 Task: Use Cartoon Cymbal Hit Effect in this video Movie B.mp4
Action: Mouse moved to (295, 119)
Screenshot: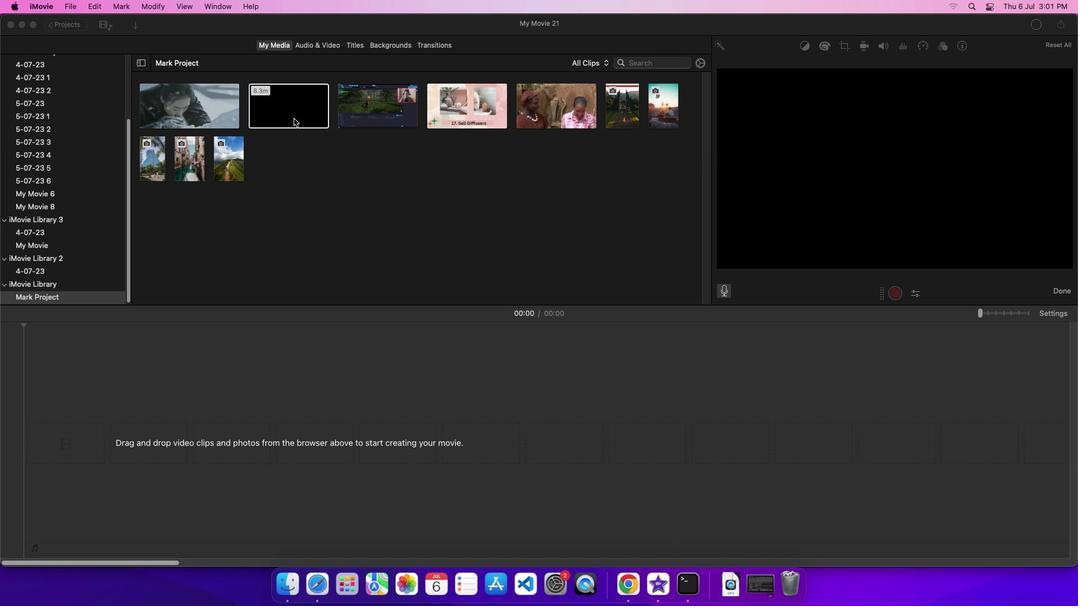 
Action: Mouse pressed left at (295, 119)
Screenshot: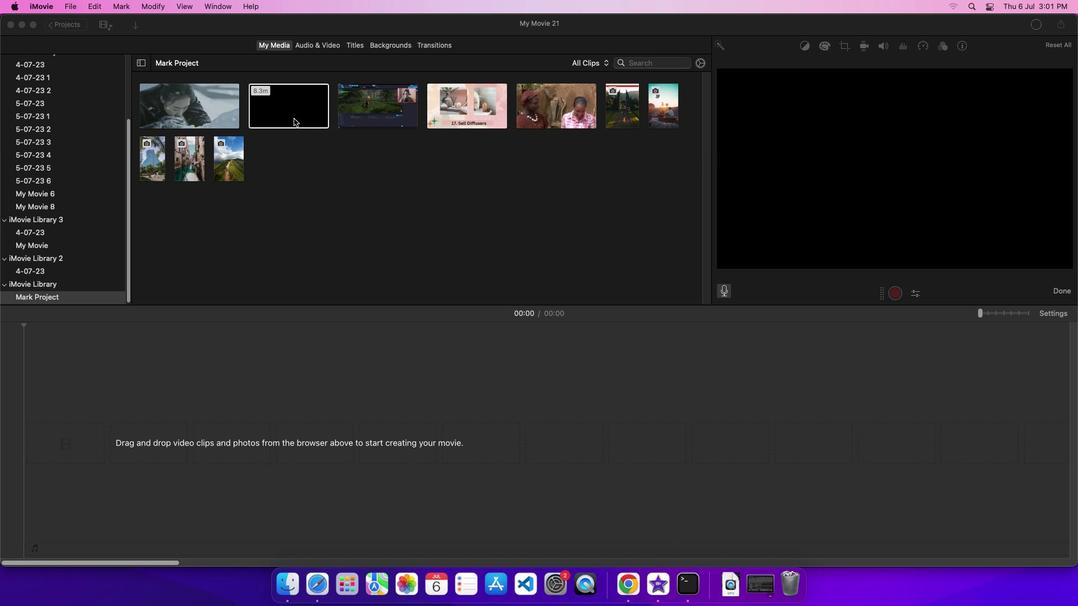 
Action: Mouse moved to (303, 111)
Screenshot: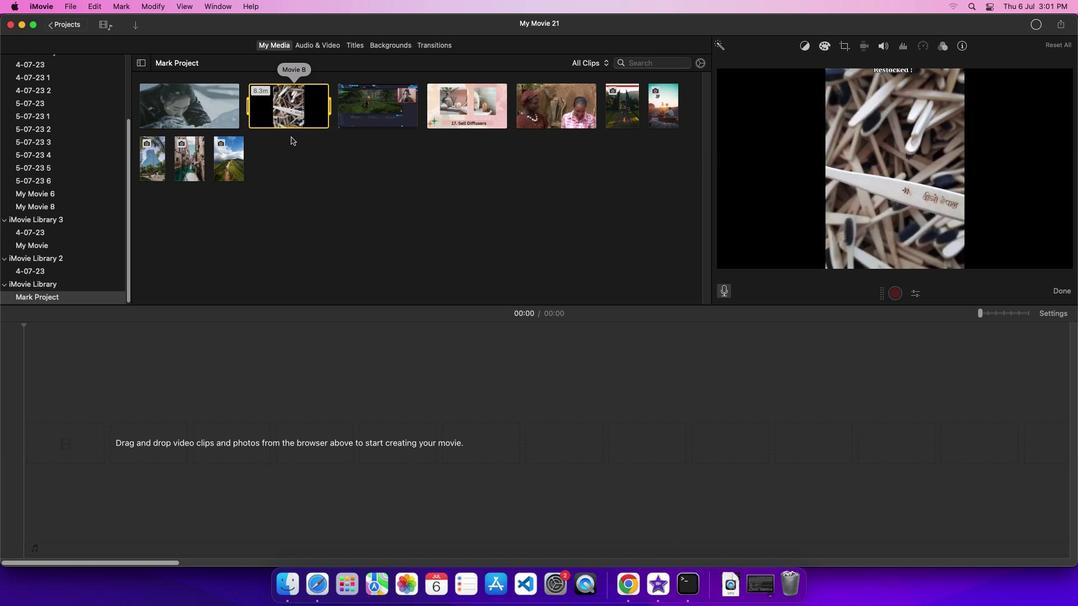 
Action: Mouse pressed left at (303, 111)
Screenshot: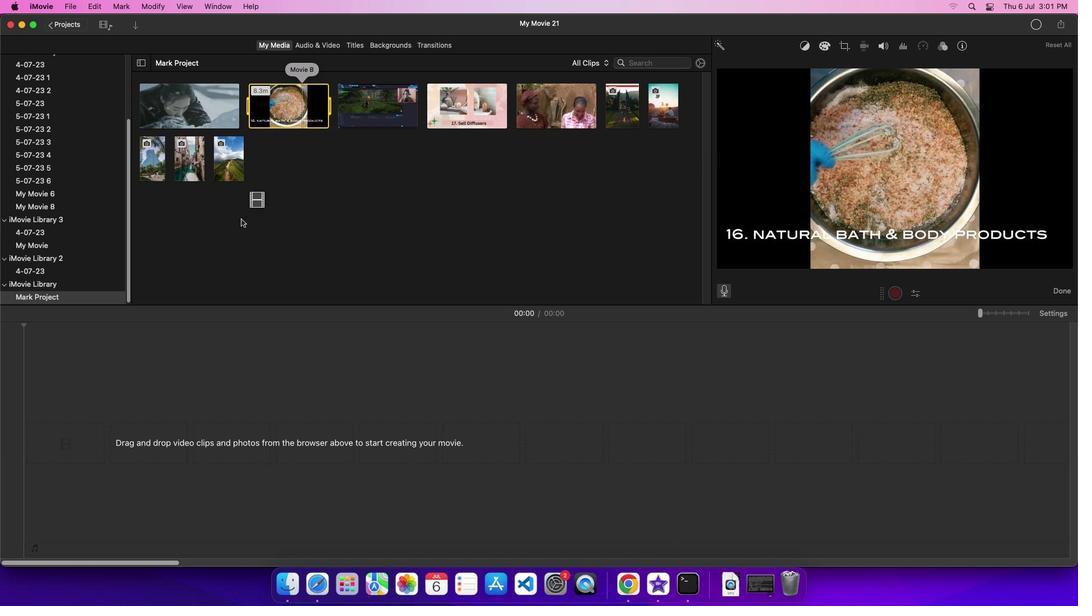 
Action: Mouse moved to (312, 47)
Screenshot: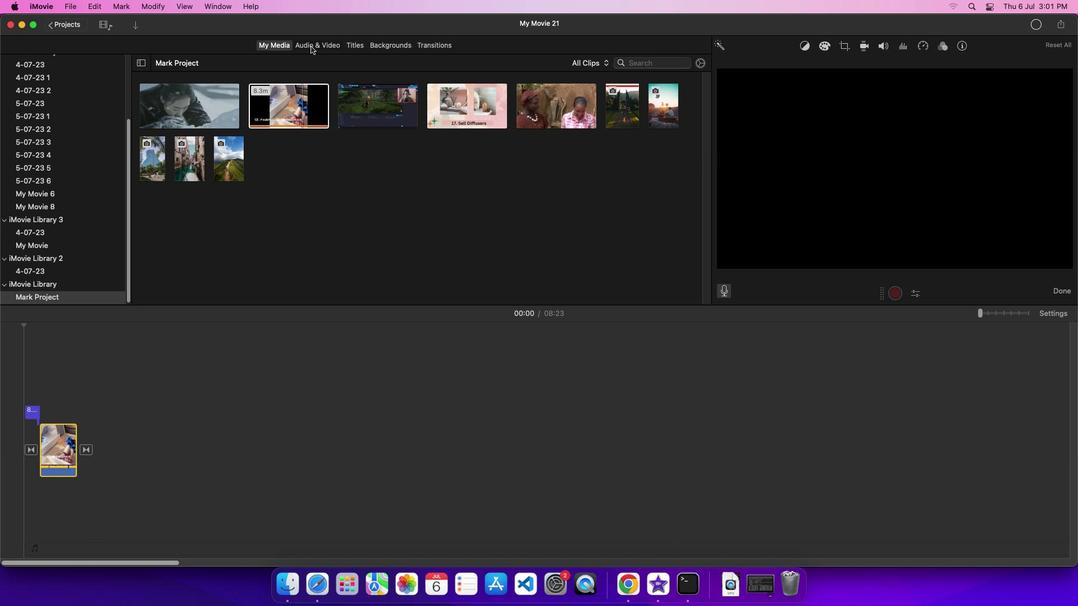 
Action: Mouse pressed left at (312, 47)
Screenshot: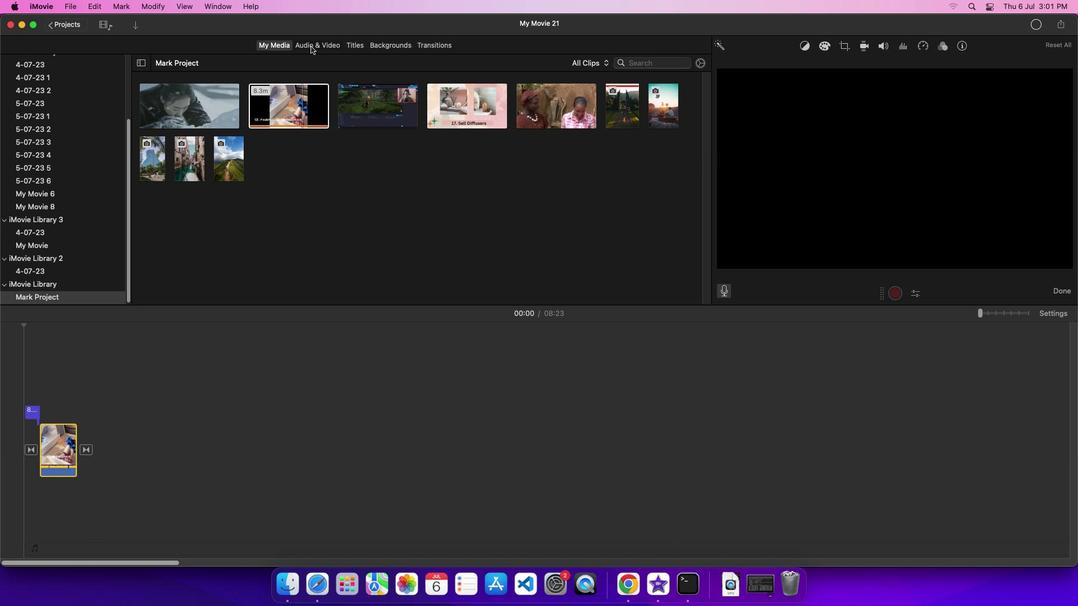 
Action: Mouse moved to (58, 107)
Screenshot: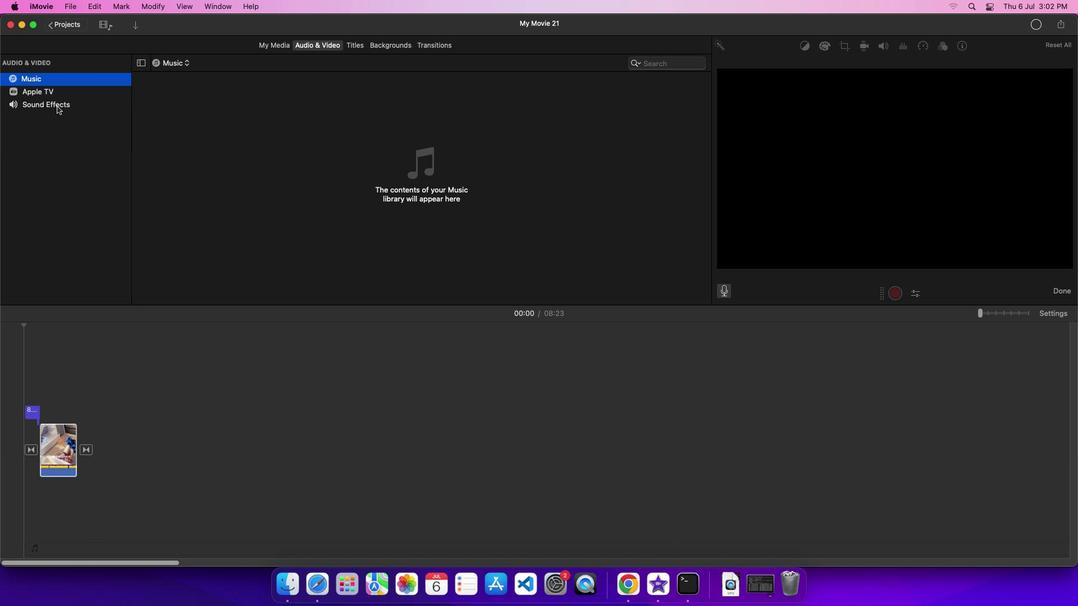 
Action: Mouse pressed left at (58, 107)
Screenshot: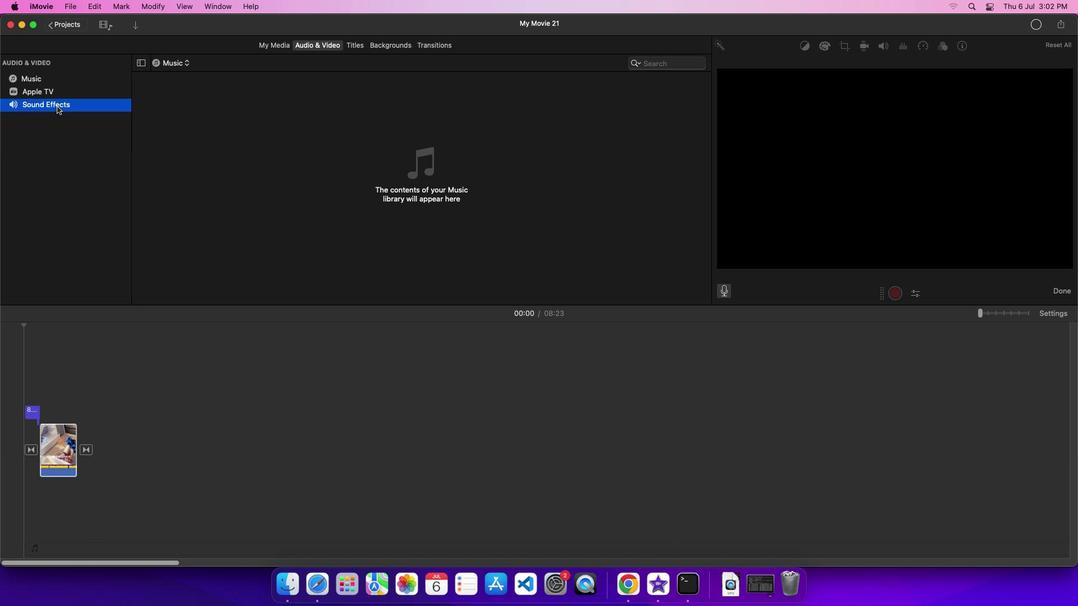 
Action: Mouse moved to (229, 281)
Screenshot: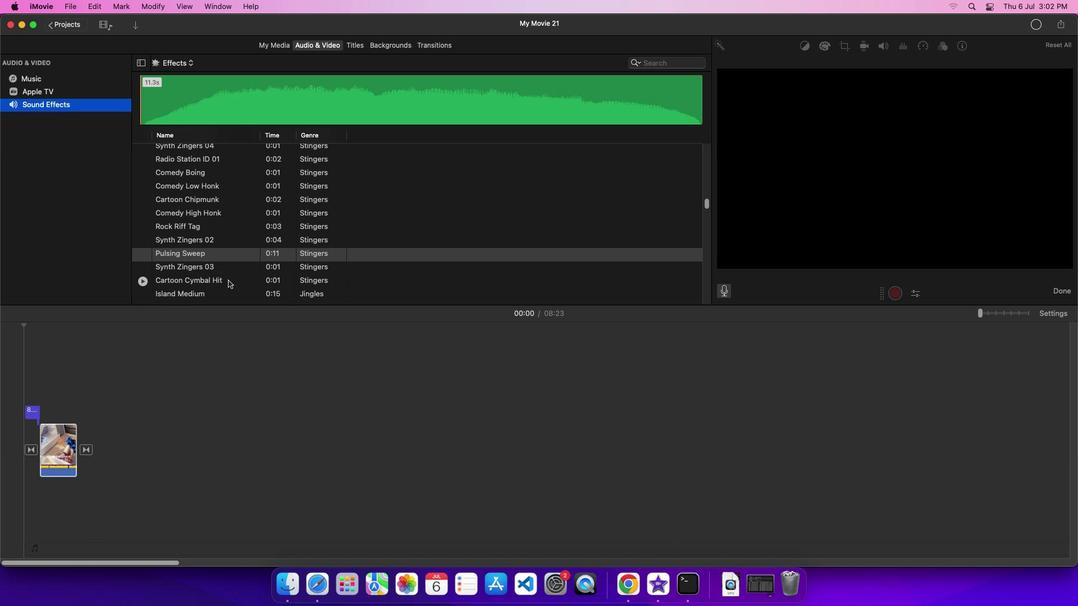 
Action: Mouse pressed left at (229, 281)
Screenshot: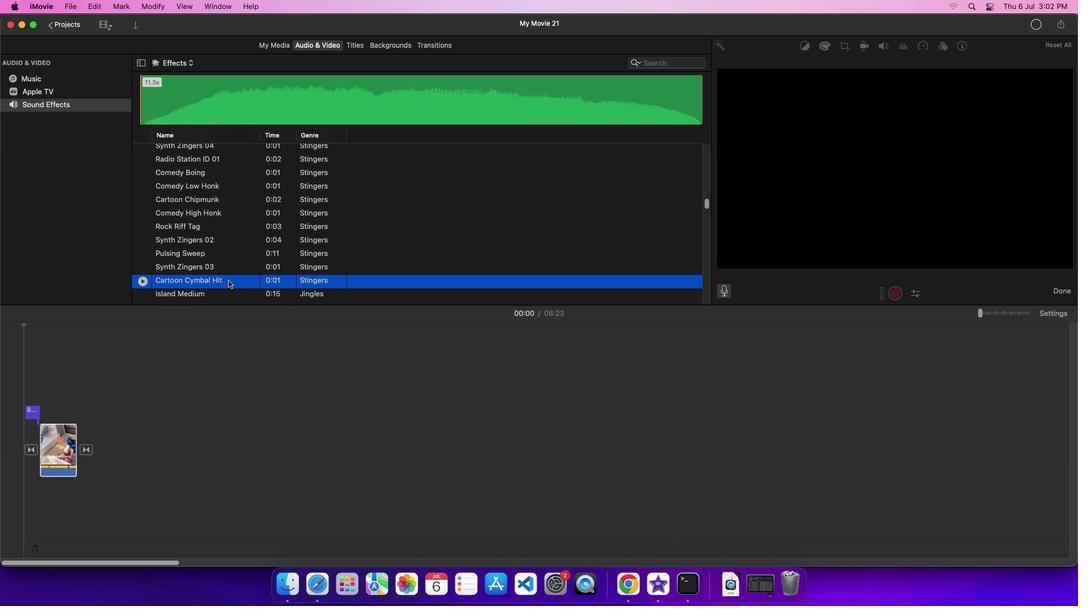 
Action: Mouse moved to (239, 280)
Screenshot: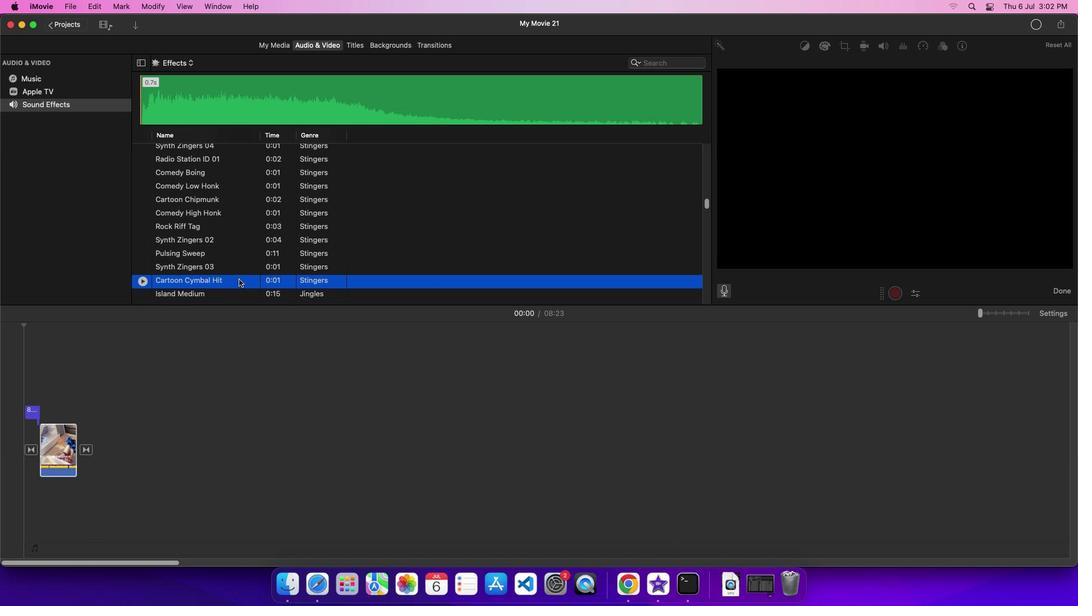 
Action: Mouse pressed left at (239, 280)
Screenshot: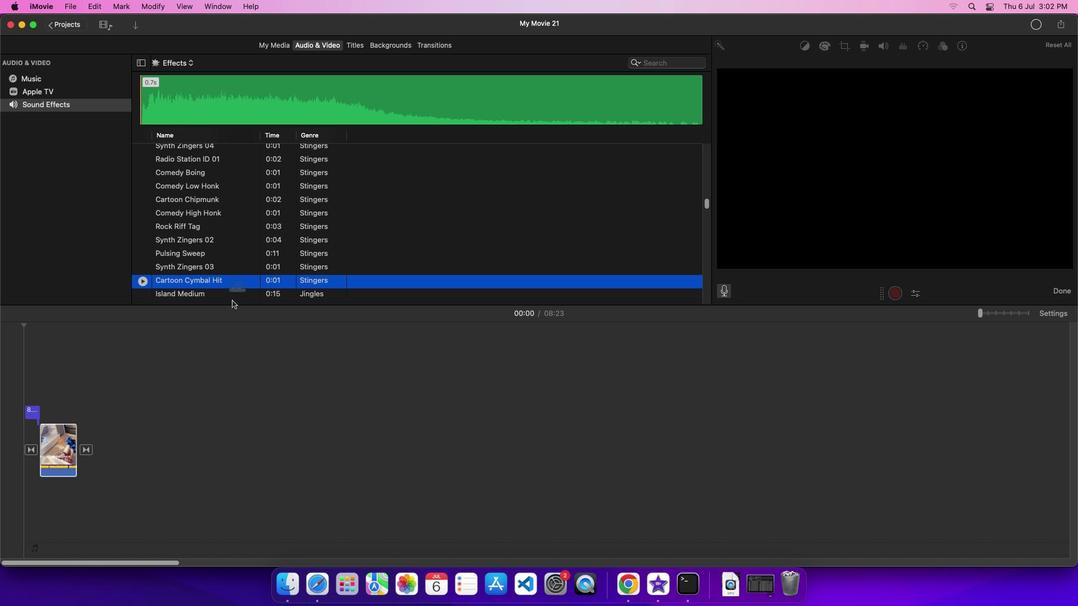 
Action: Mouse moved to (112, 507)
Screenshot: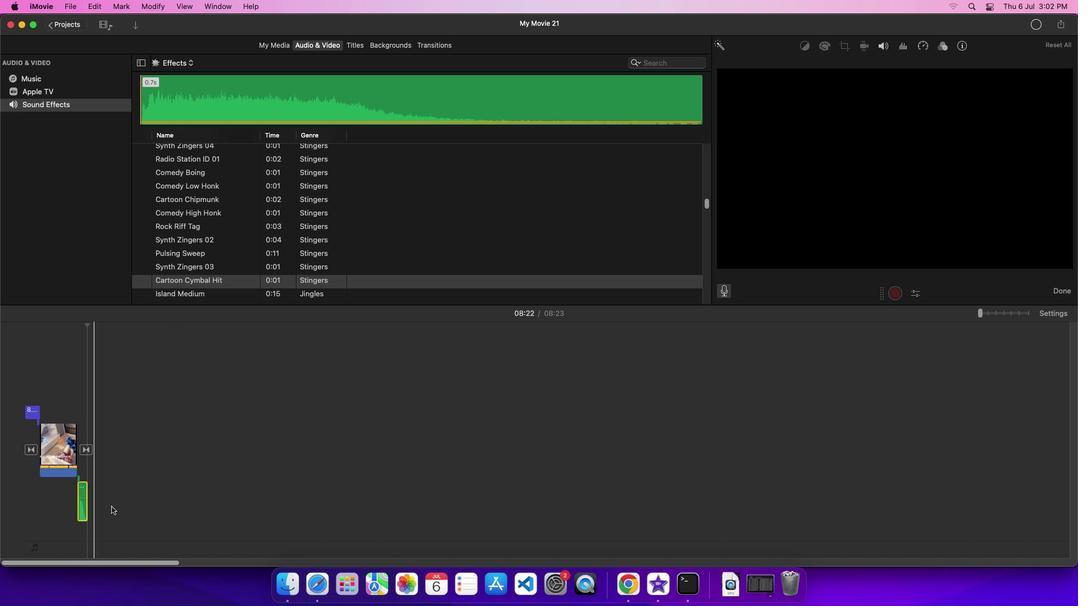 
